 Task: Create new vendor bill with Date Opened: 03-May-23, Select Vendor: Fuzzy's Taco Shop, Terms: Net 15. Make bill entry for item-1 with Date: 03-May-23, Description: Fajitas, Expense Account: Travel & Entertainment : Meals, Quantity: 4, Unit Price: 14.49, Sales Tax: Y, Sales Tax Included: Y, Tax Table: Sales Tax. Make entry for item-2 with Date: 03-May-23, Description: Chili Con Carne, Expense Account: Travel & Entertainment : Meals, Quantity: 1, Unit Price: 14.99, Sales Tax: Y, Sales Tax Included: Y, Tax Table: Sales Tax. Post Bill with Post Date: 03-May-23, Post to Accounts: Liabilities:Accounts Payble. Pay / Process Payment with Transaction Date: 17-May-23, Amount: 72.95, Transfer Account: Checking Account. Go to 'Print Bill'.
Action: Mouse moved to (131, 31)
Screenshot: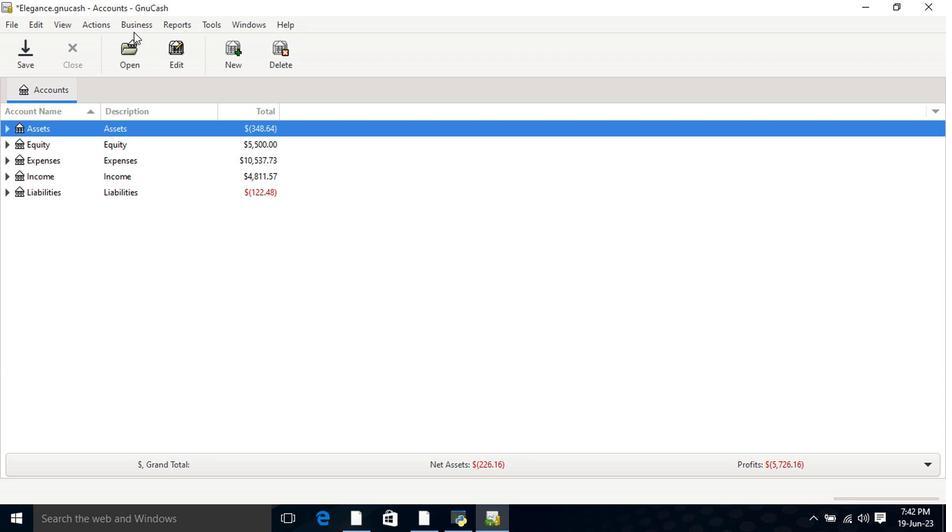 
Action: Mouse pressed left at (131, 31)
Screenshot: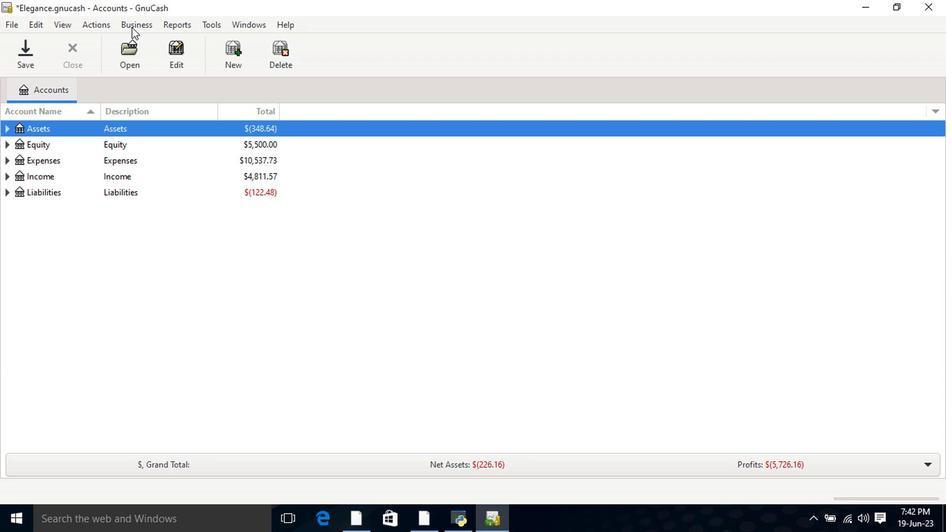 
Action: Mouse moved to (150, 64)
Screenshot: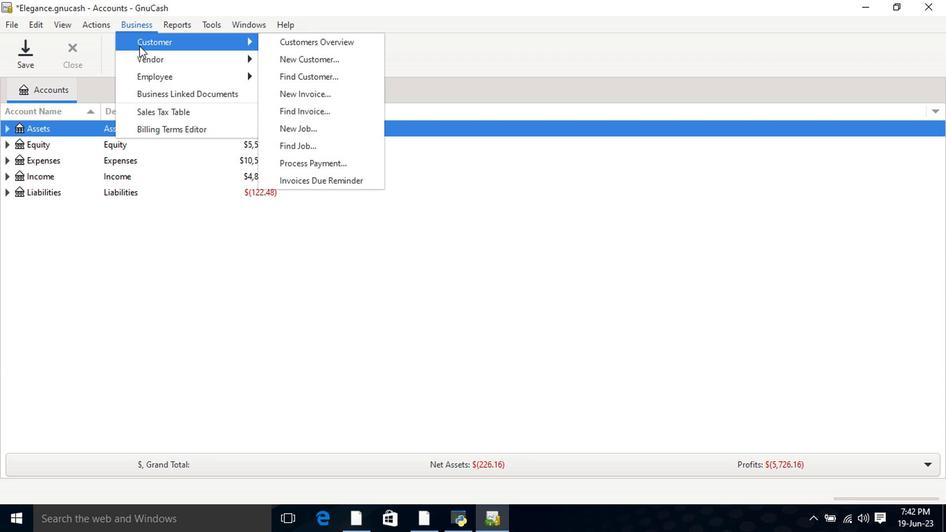 
Action: Mouse pressed left at (150, 64)
Screenshot: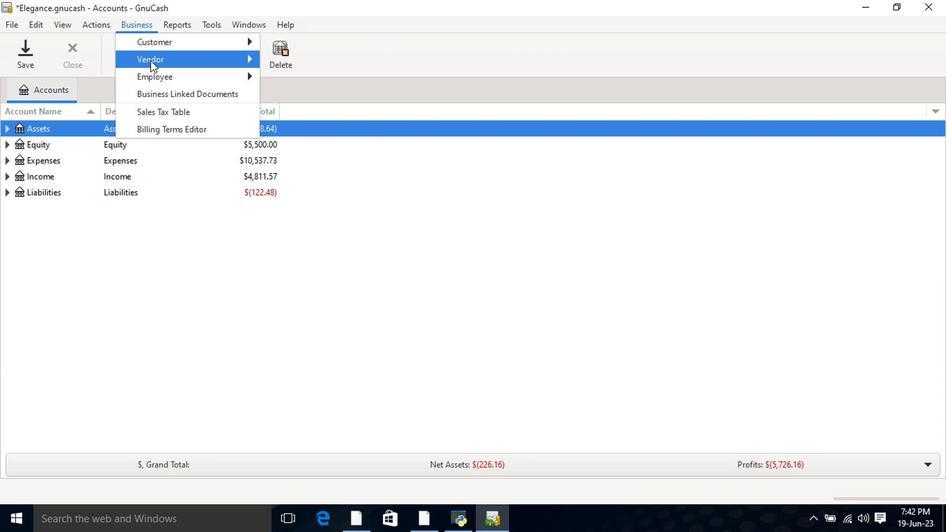 
Action: Mouse moved to (302, 110)
Screenshot: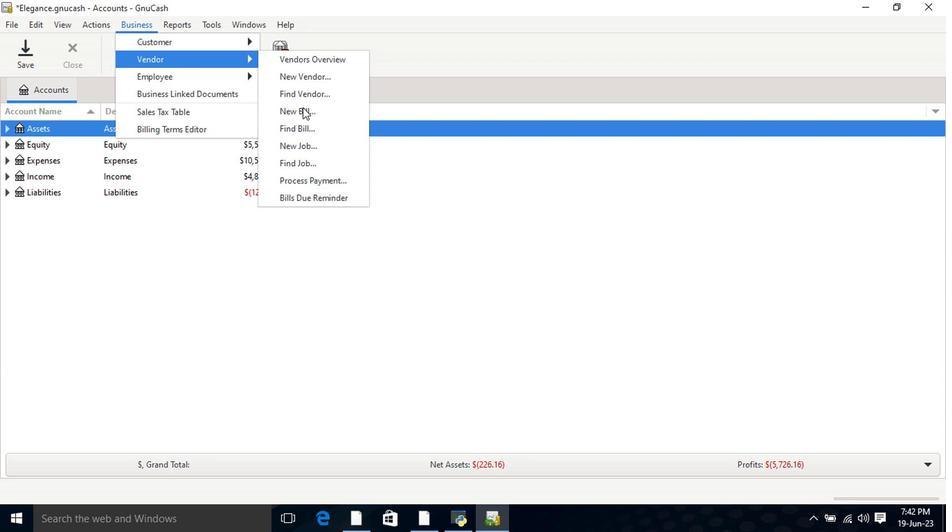 
Action: Mouse pressed left at (302, 110)
Screenshot: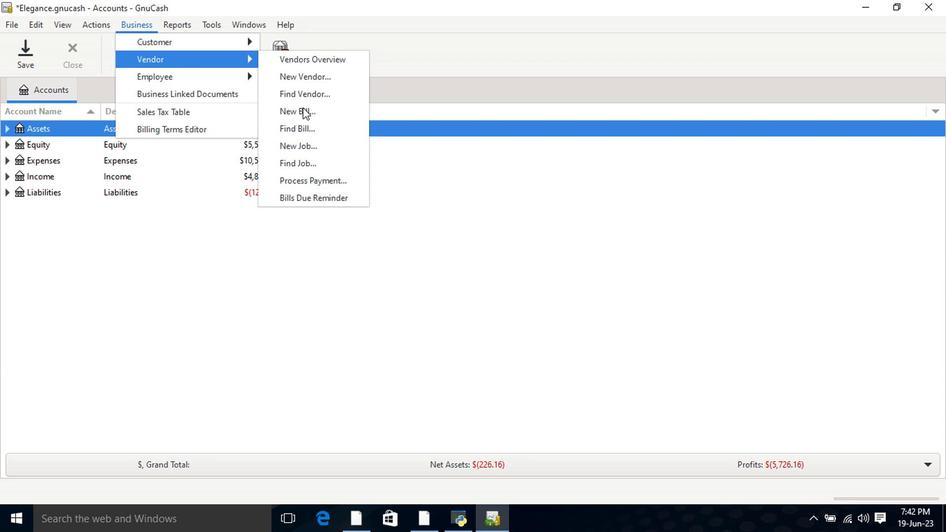
Action: Mouse moved to (564, 187)
Screenshot: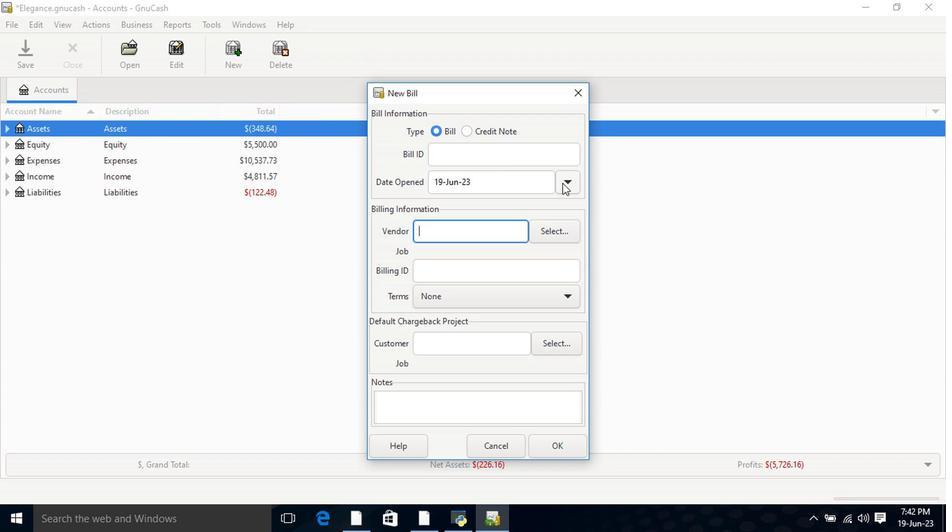 
Action: Mouse pressed left at (564, 187)
Screenshot: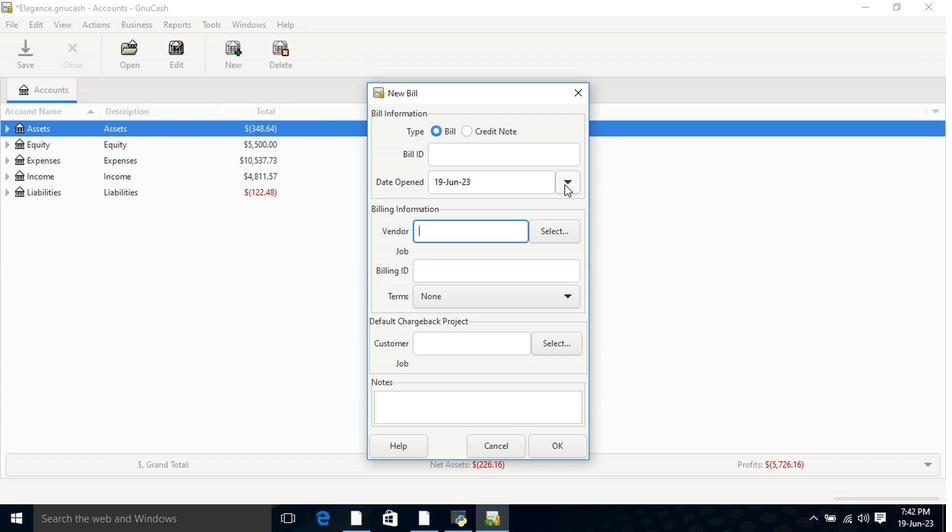 
Action: Mouse moved to (460, 206)
Screenshot: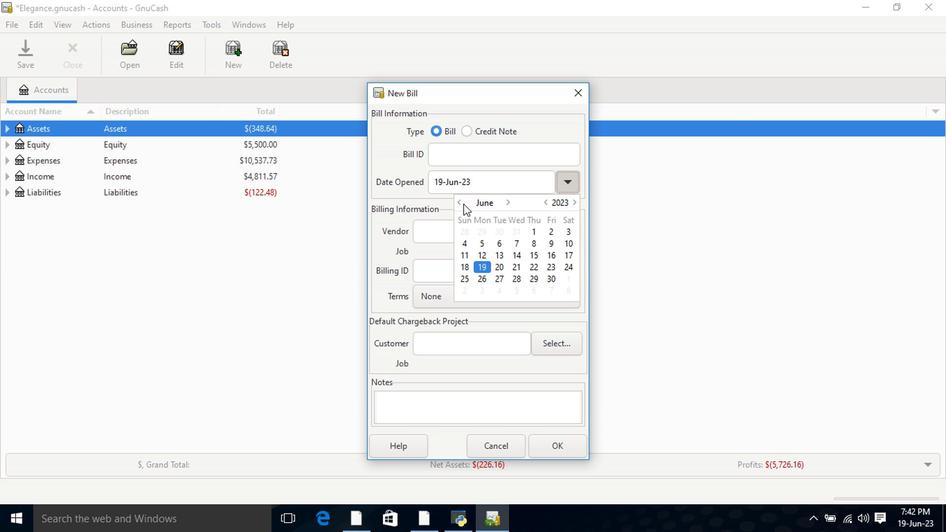 
Action: Mouse pressed left at (460, 206)
Screenshot: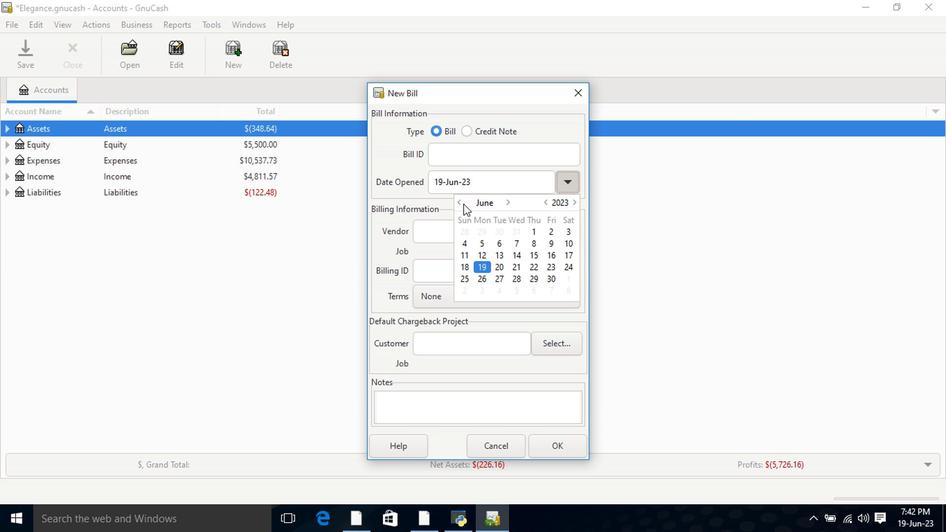 
Action: Mouse moved to (510, 234)
Screenshot: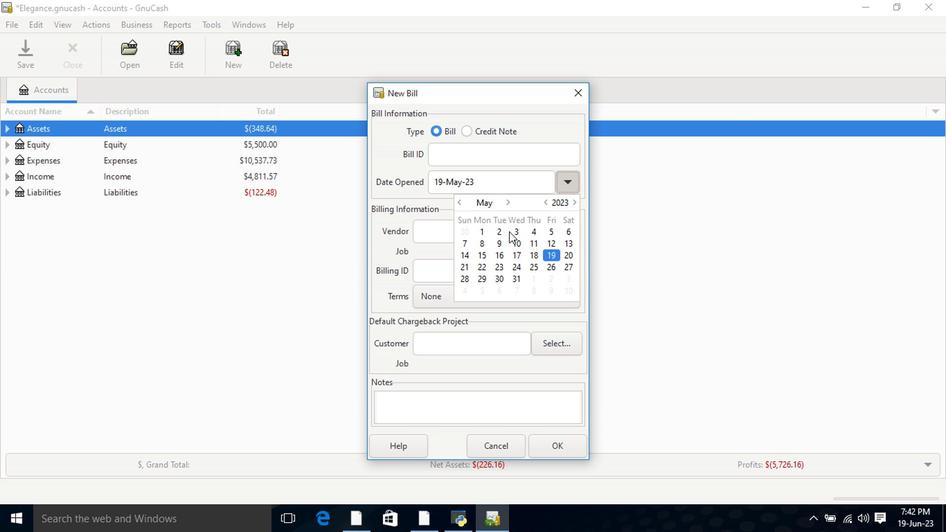 
Action: Mouse pressed left at (510, 234)
Screenshot: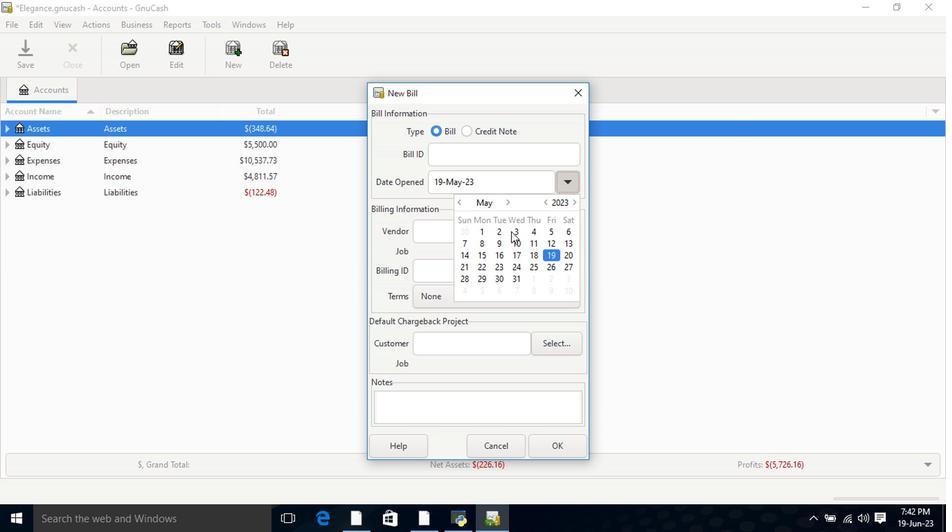 
Action: Mouse pressed left at (510, 234)
Screenshot: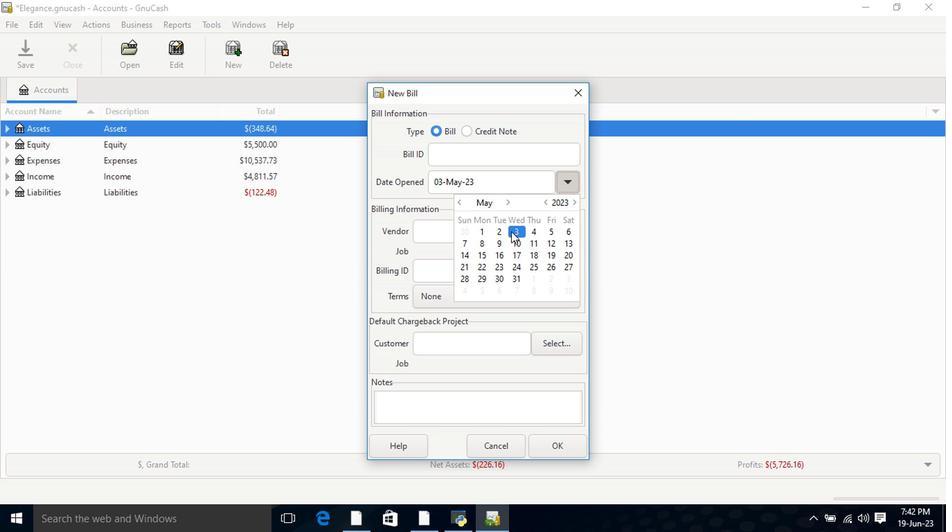 
Action: Mouse moved to (498, 229)
Screenshot: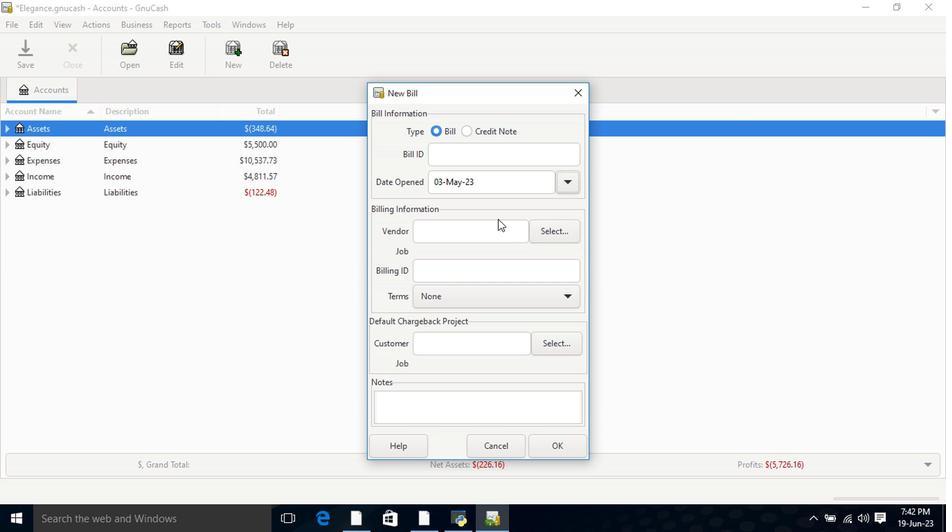 
Action: Mouse pressed left at (498, 229)
Screenshot: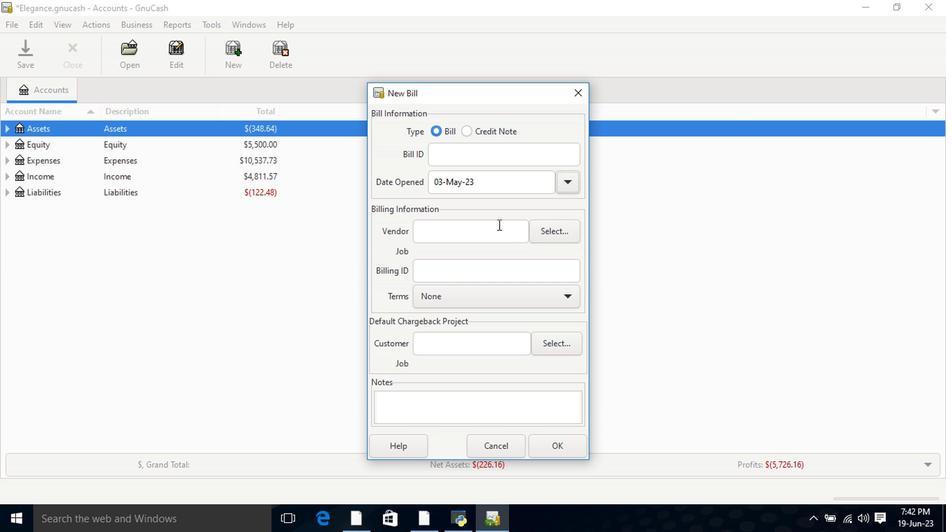 
Action: Key pressed <Key.shift>Fuz
Screenshot: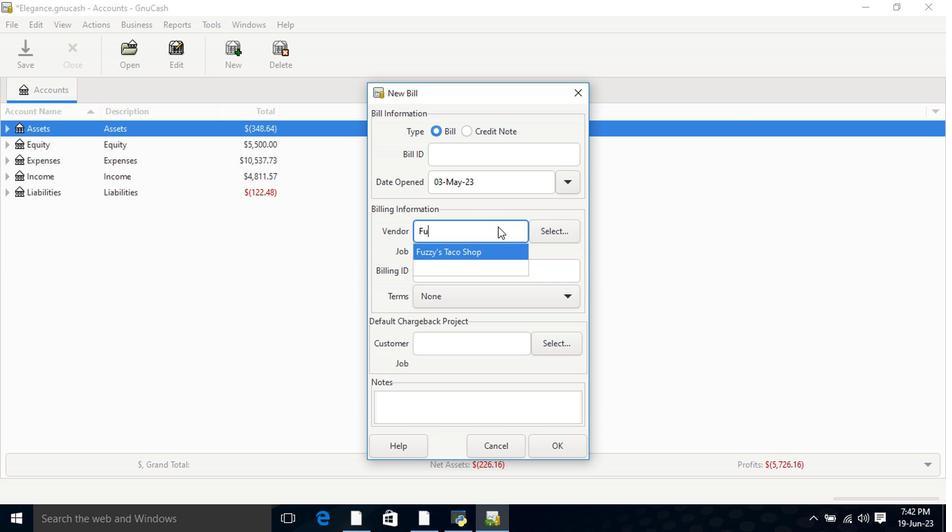 
Action: Mouse moved to (487, 253)
Screenshot: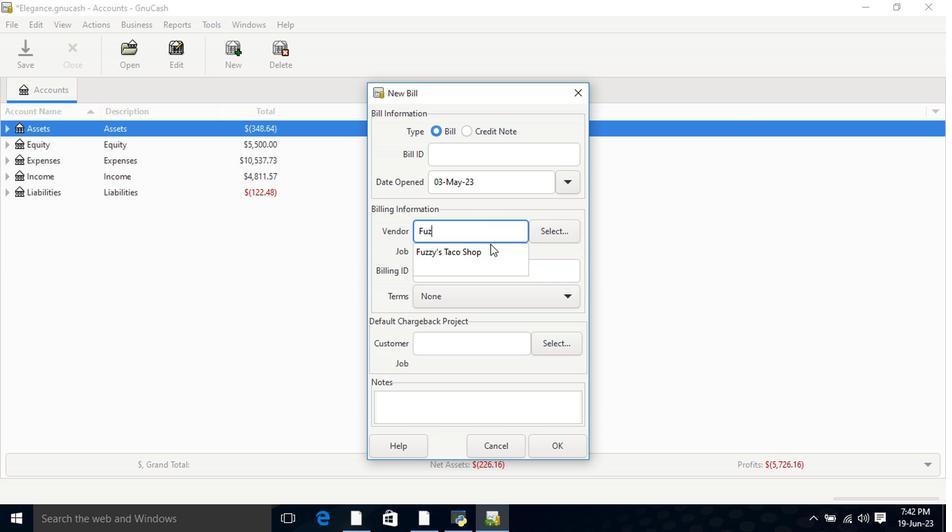 
Action: Mouse pressed left at (487, 253)
Screenshot: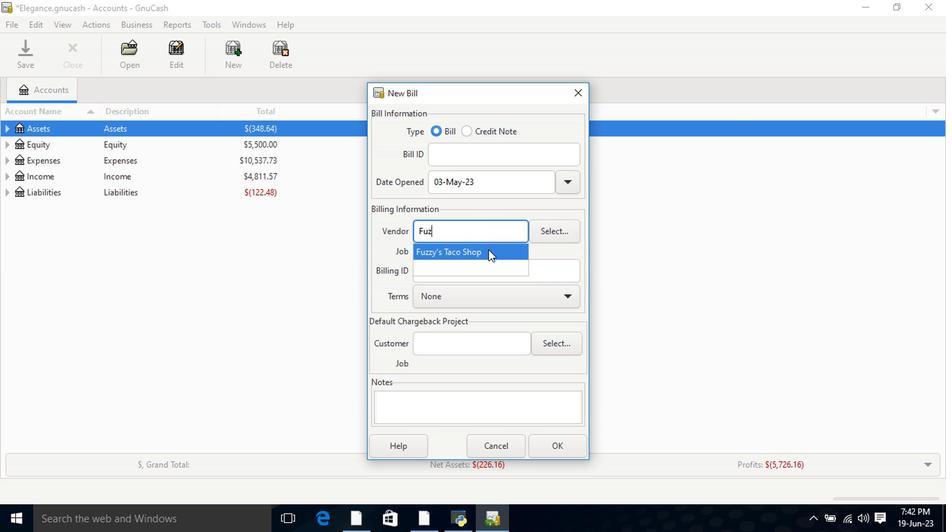 
Action: Mouse moved to (486, 307)
Screenshot: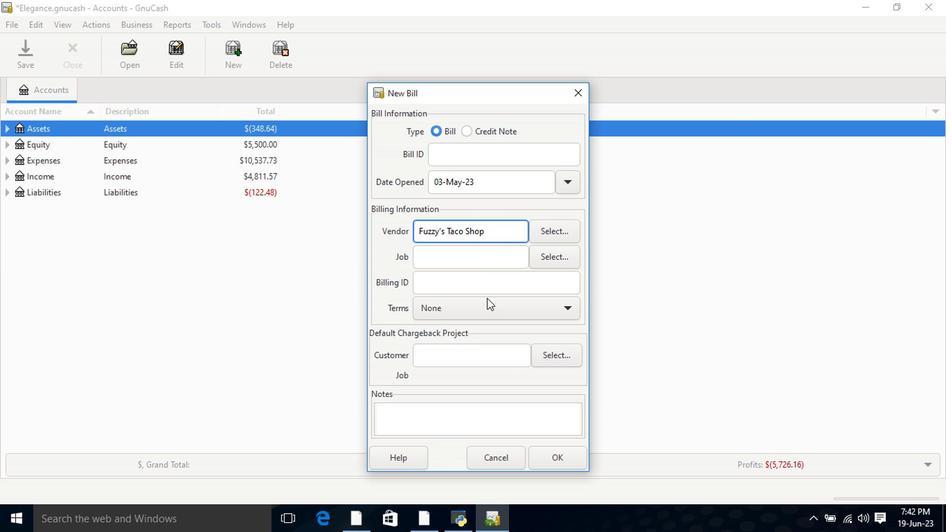 
Action: Mouse pressed left at (486, 307)
Screenshot: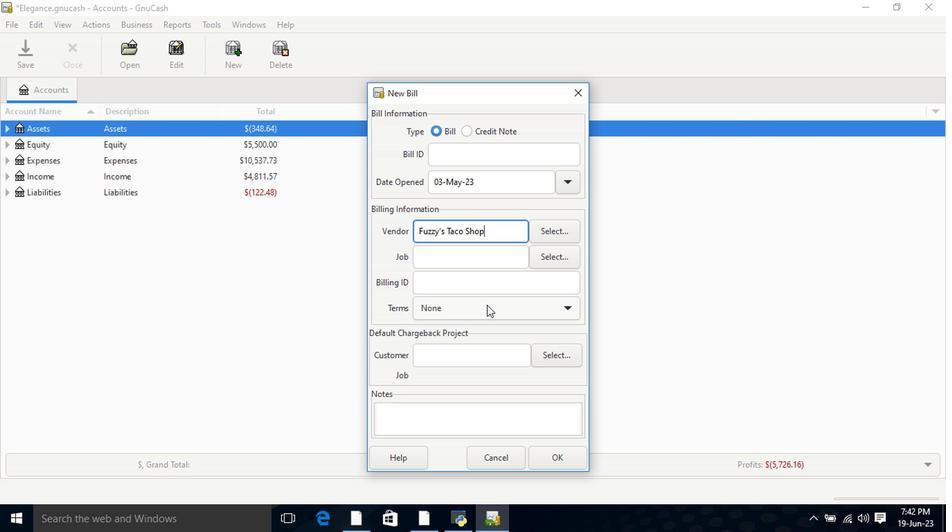 
Action: Mouse moved to (486, 327)
Screenshot: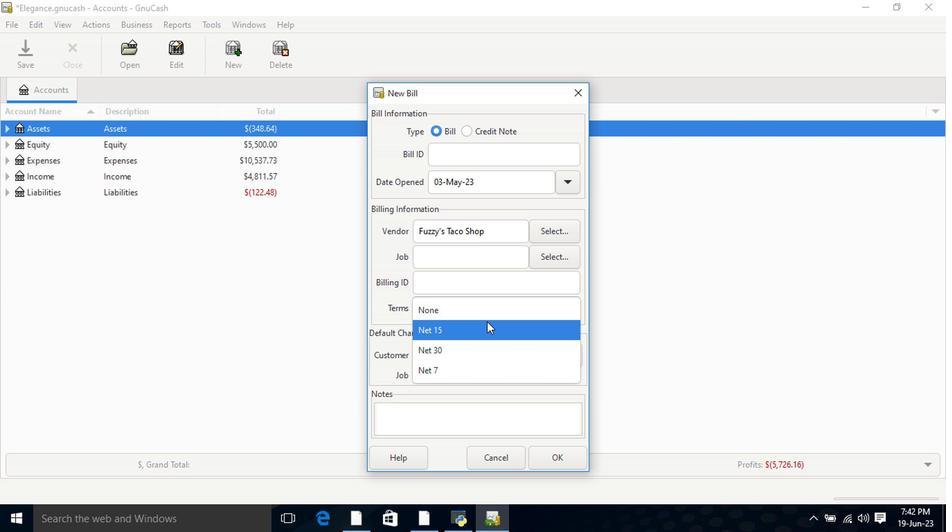 
Action: Mouse pressed left at (486, 327)
Screenshot: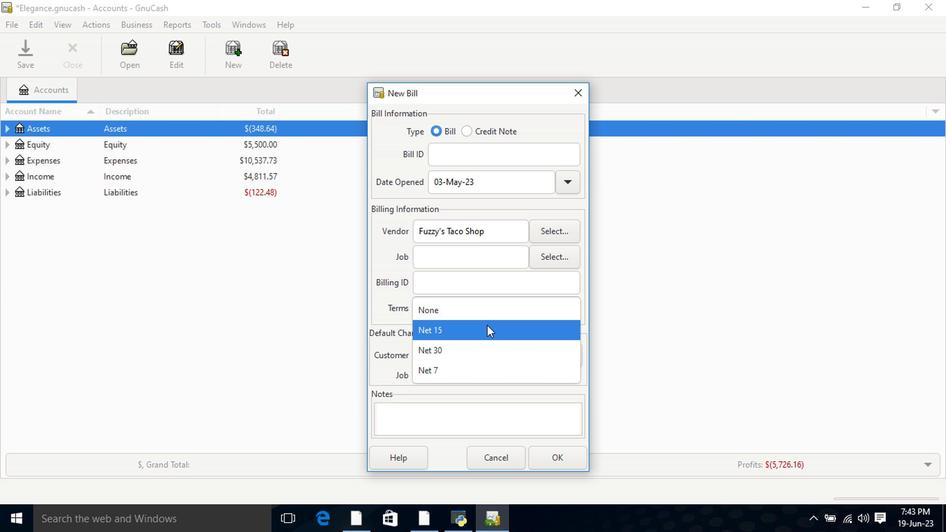 
Action: Mouse moved to (541, 460)
Screenshot: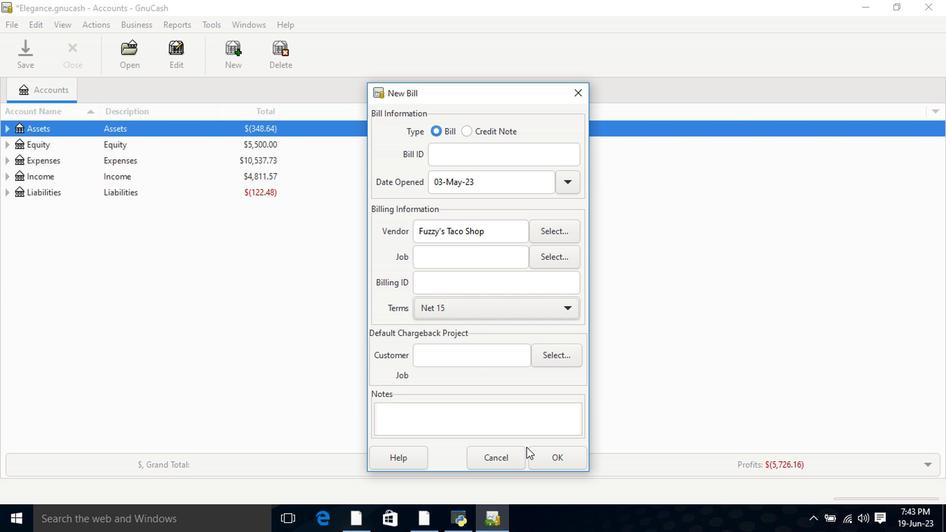 
Action: Mouse pressed left at (541, 460)
Screenshot: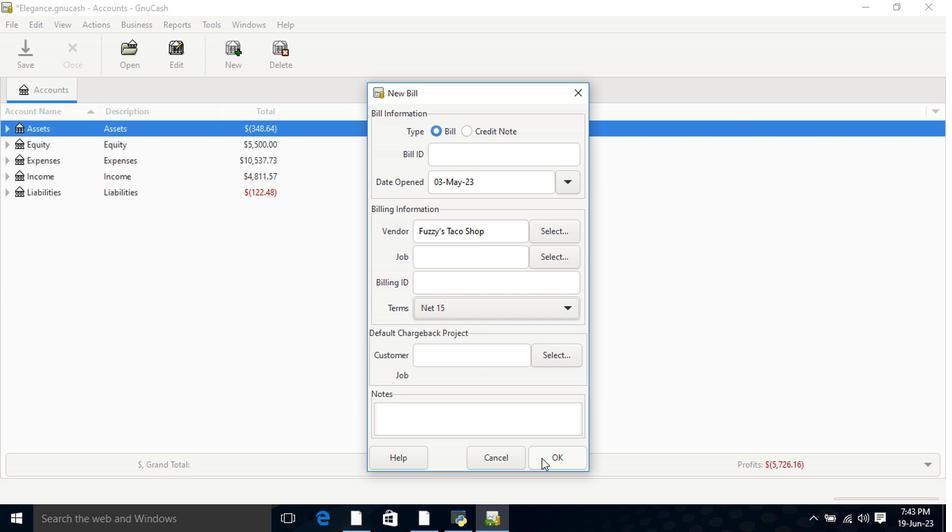 
Action: Mouse moved to (189, 329)
Screenshot: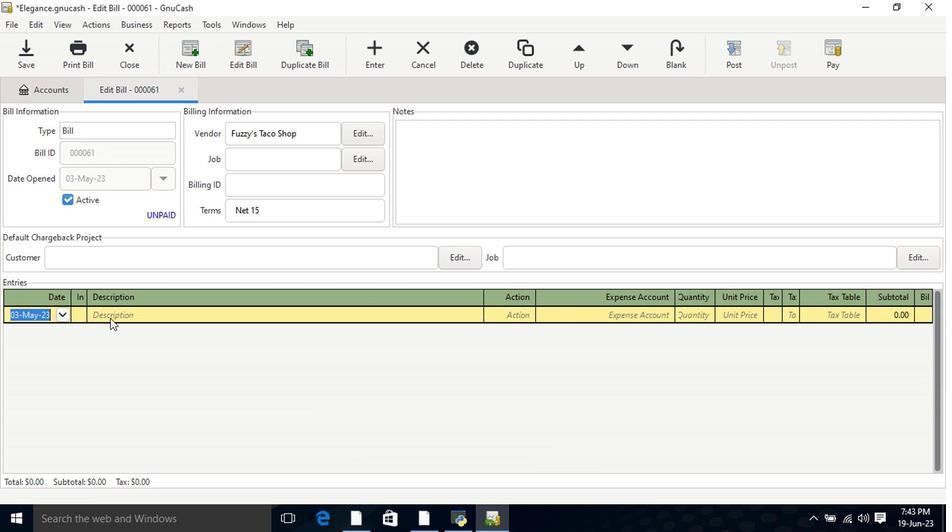 
Action: Key pressed <Key.tab>
Screenshot: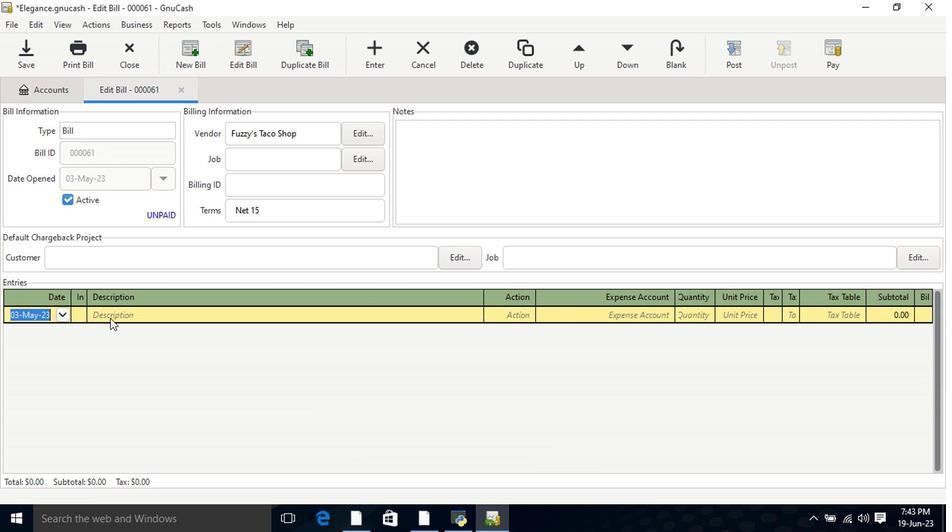 
Action: Mouse moved to (192, 329)
Screenshot: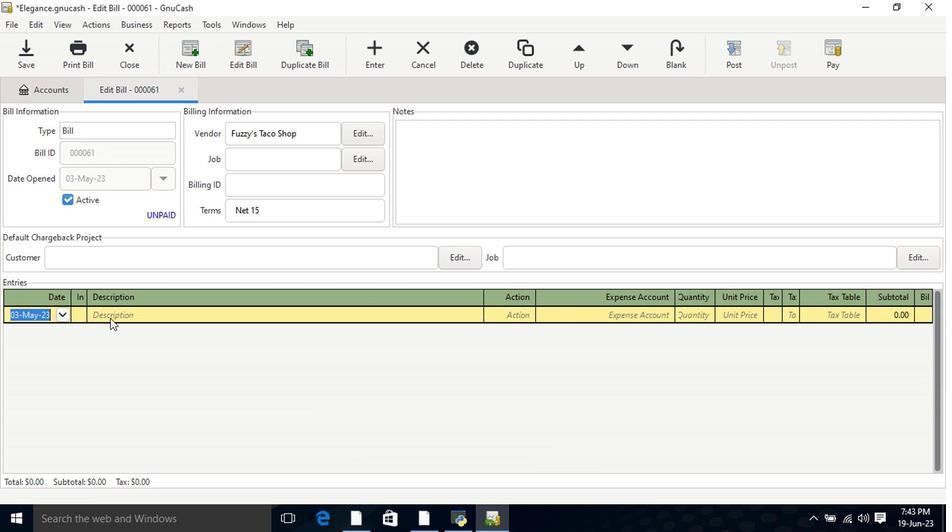 
Action: Key pressed <Key.shift>Fajitas<Key.tab>4<Key.tab>14.49<Key.tab><Key.tab><Key.tab><Key.shift>Chili<Key.space><Key.shift>Con<Key.space><Key.shift>Carne<Key.tab><Key.tab>trav<Key.down><Key.tab>1<Key.tab>14.99<Key.tab>
Screenshot: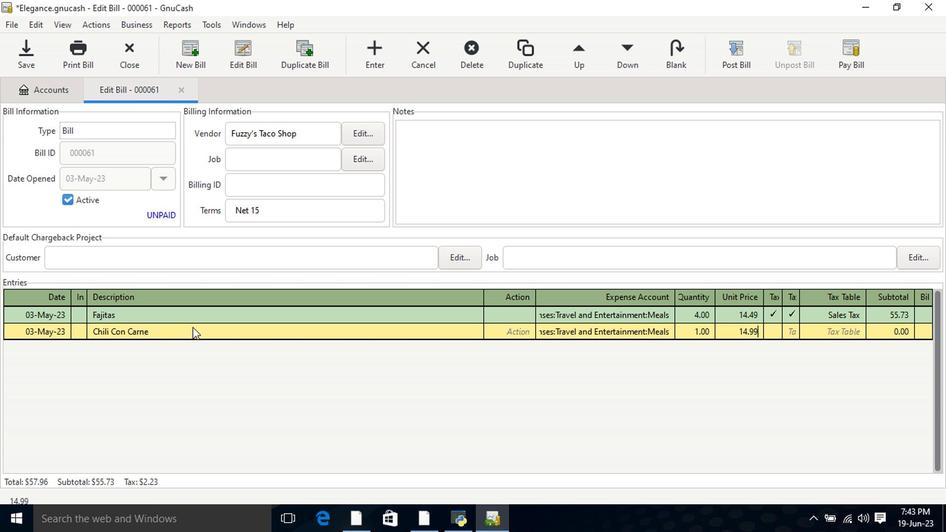 
Action: Mouse moved to (769, 332)
Screenshot: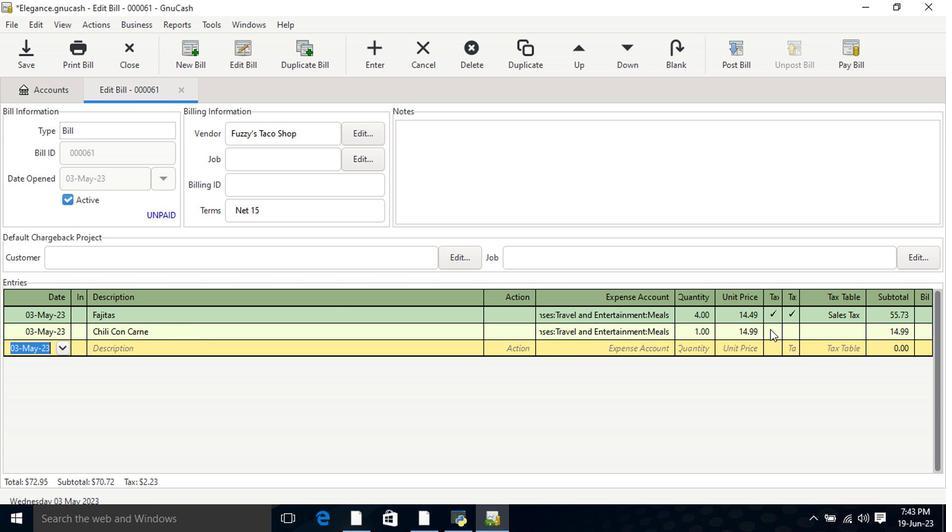 
Action: Mouse pressed left at (769, 332)
Screenshot: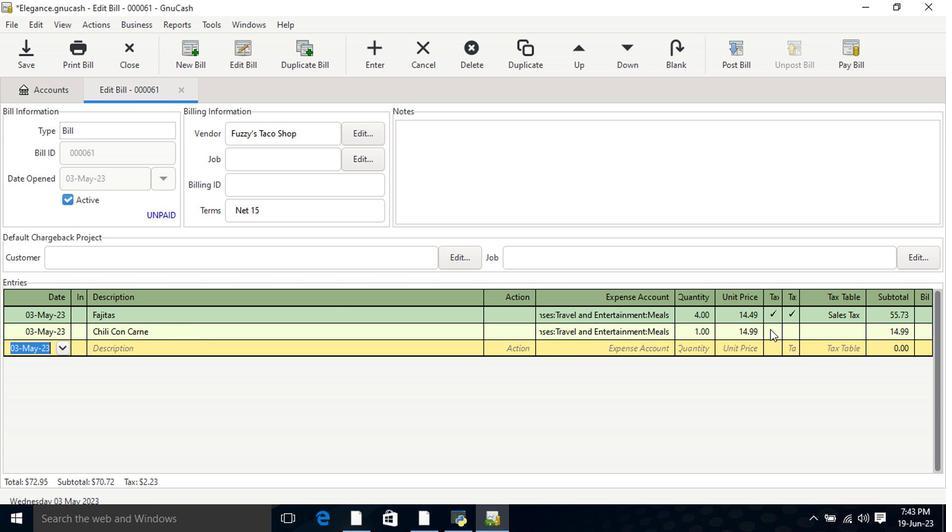 
Action: Mouse moved to (774, 335)
Screenshot: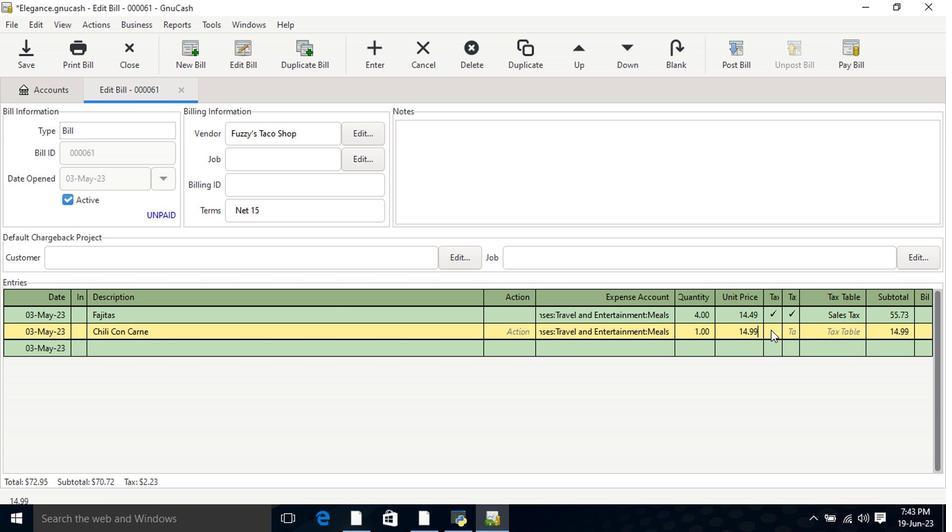 
Action: Mouse pressed left at (774, 335)
Screenshot: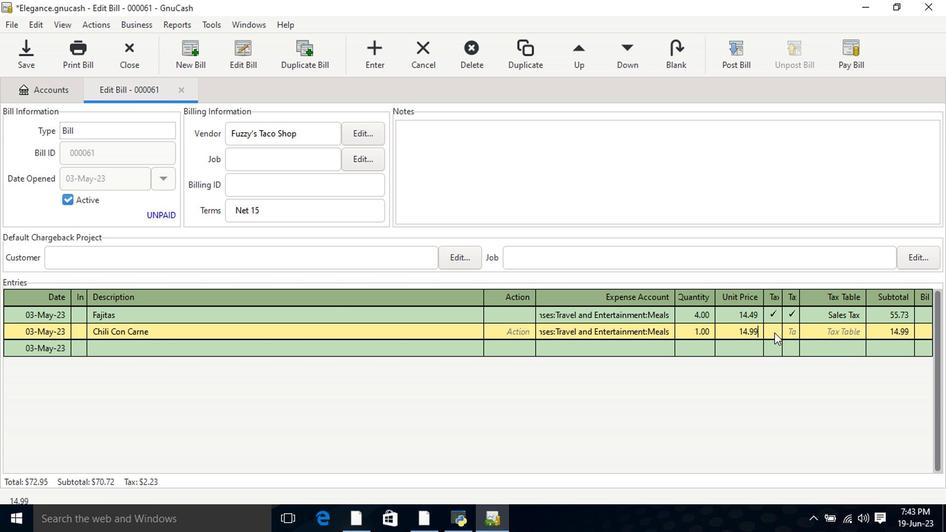
Action: Mouse moved to (786, 339)
Screenshot: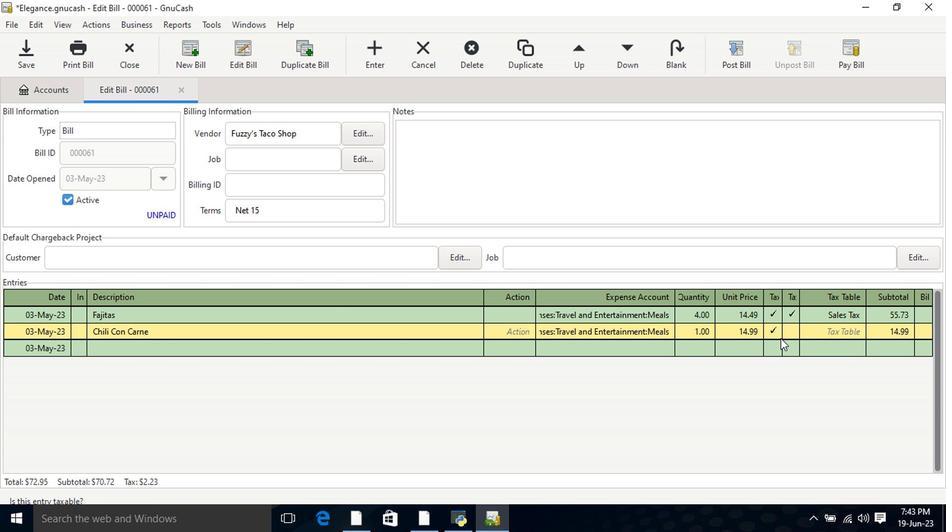 
Action: Mouse pressed left at (786, 339)
Screenshot: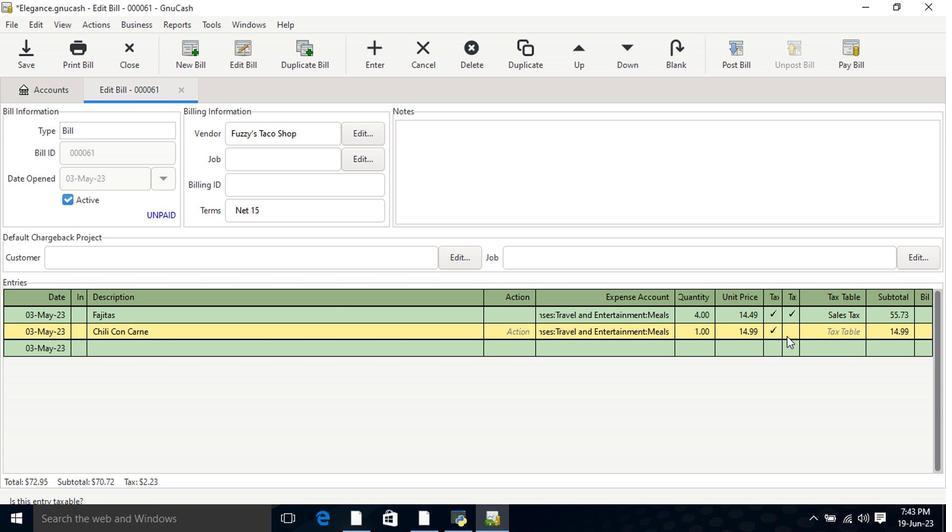 
Action: Mouse moved to (825, 336)
Screenshot: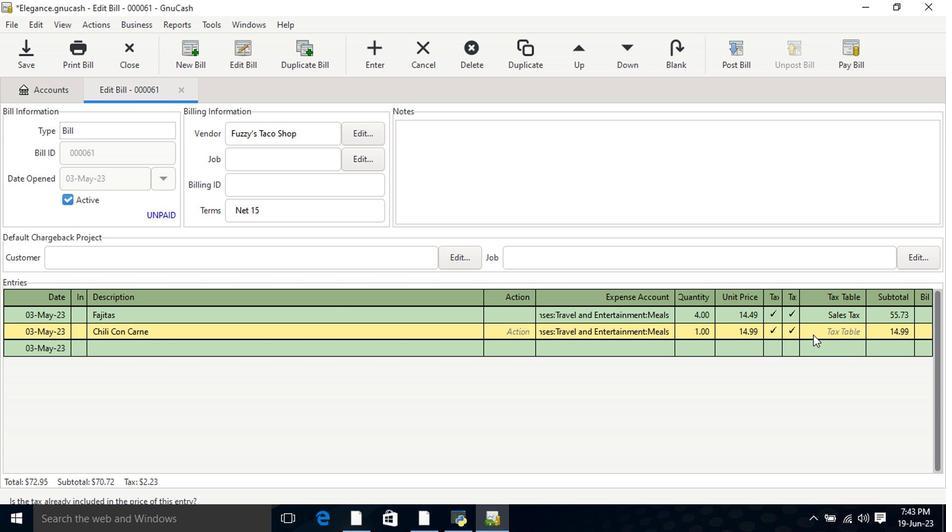 
Action: Mouse pressed left at (825, 336)
Screenshot: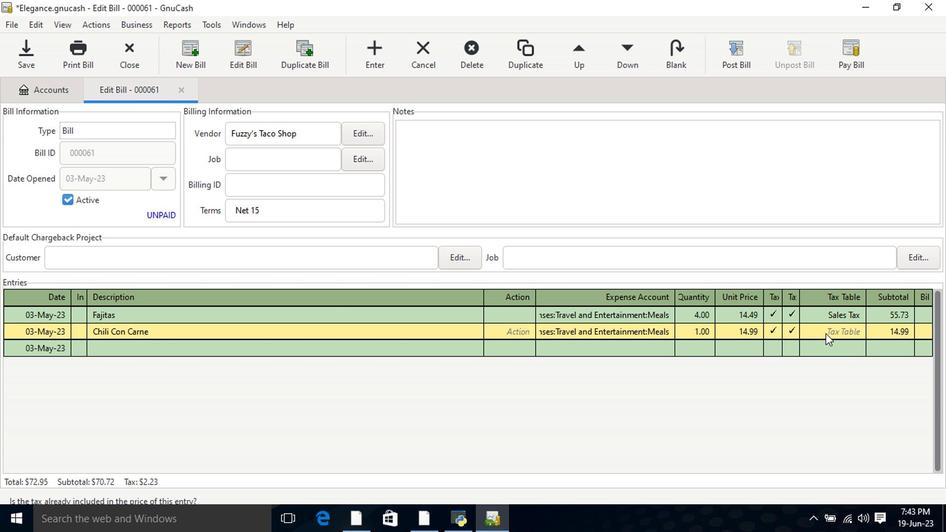 
Action: Mouse moved to (860, 335)
Screenshot: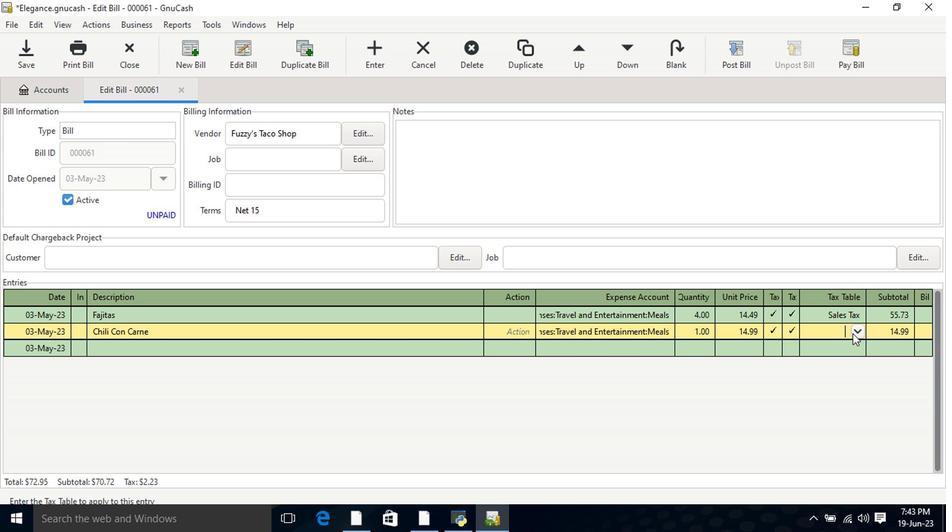 
Action: Mouse pressed left at (860, 335)
Screenshot: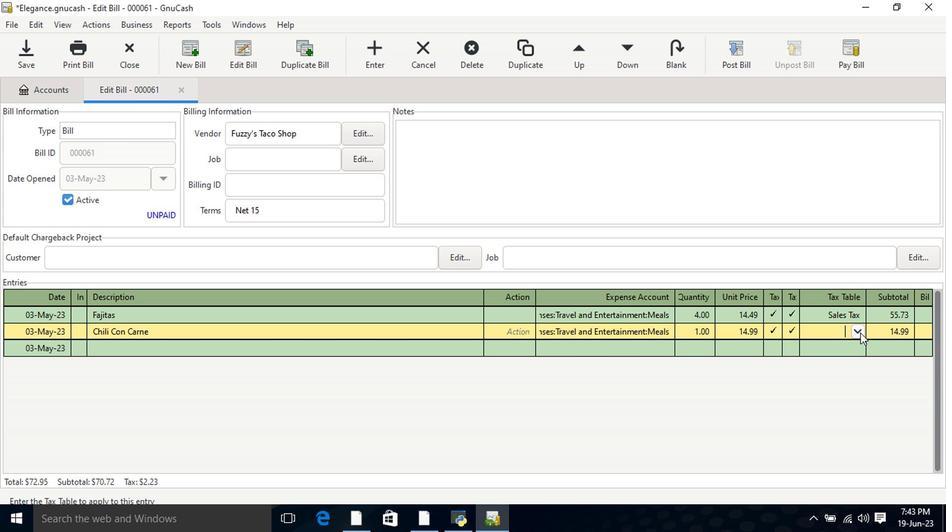 
Action: Mouse moved to (859, 347)
Screenshot: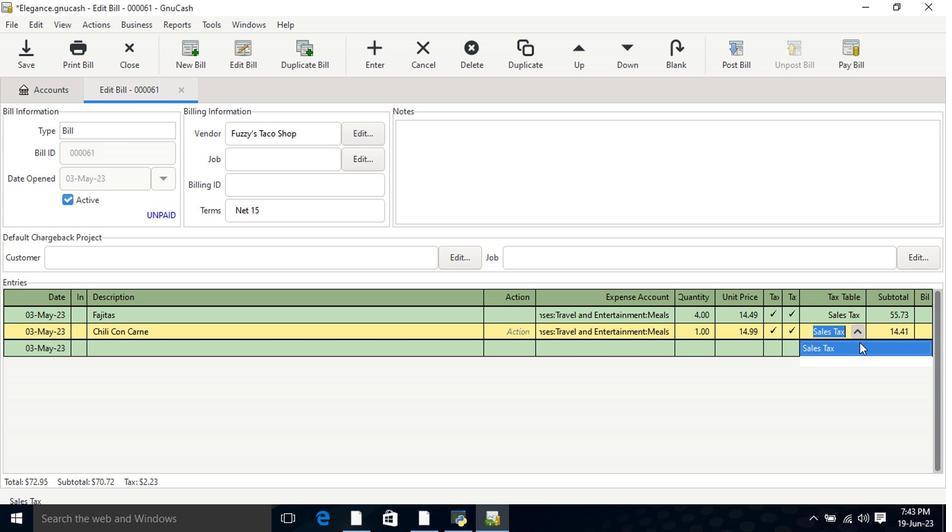 
Action: Mouse pressed left at (859, 347)
Screenshot: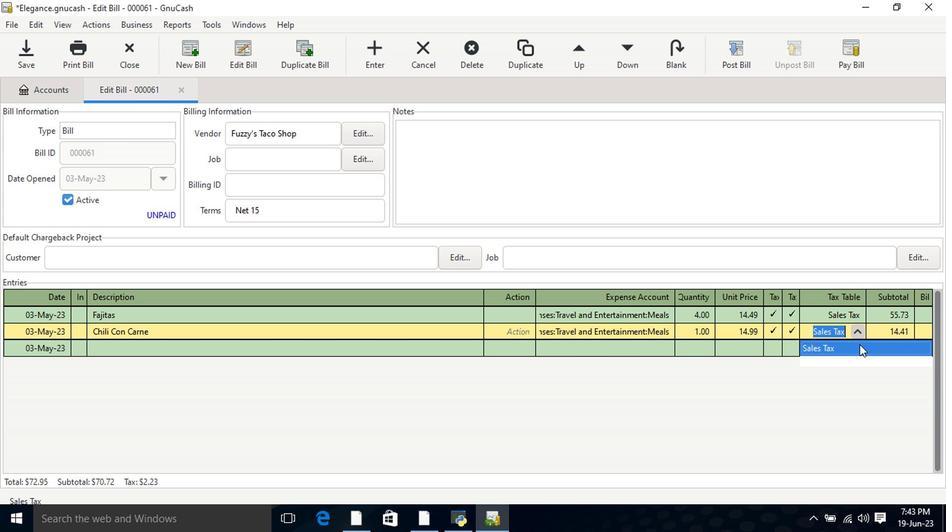 
Action: Key pressed <Key.tab>
Screenshot: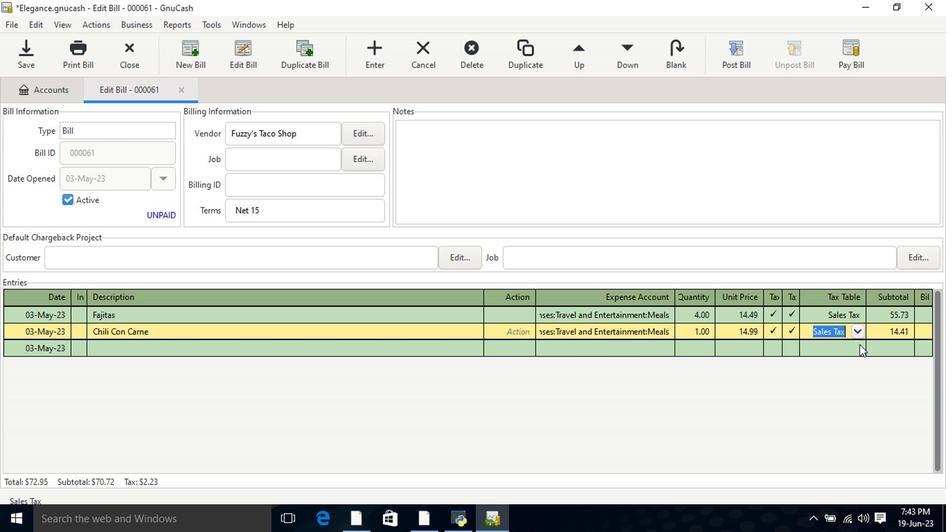 
Action: Mouse moved to (742, 53)
Screenshot: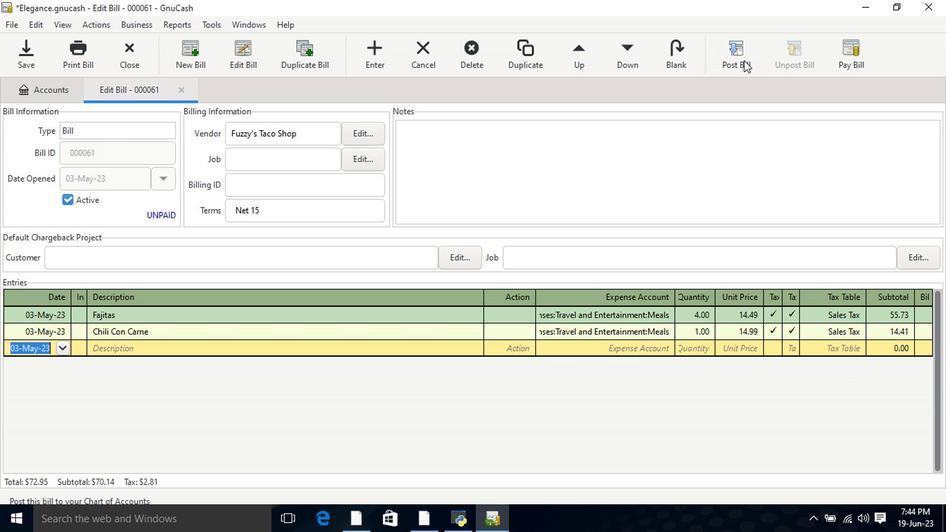
Action: Mouse pressed left at (742, 53)
Screenshot: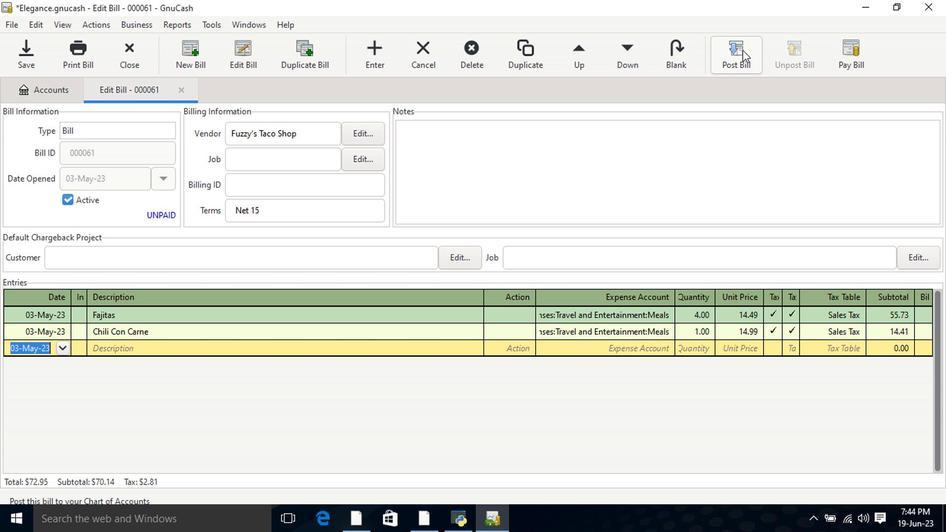 
Action: Mouse moved to (569, 353)
Screenshot: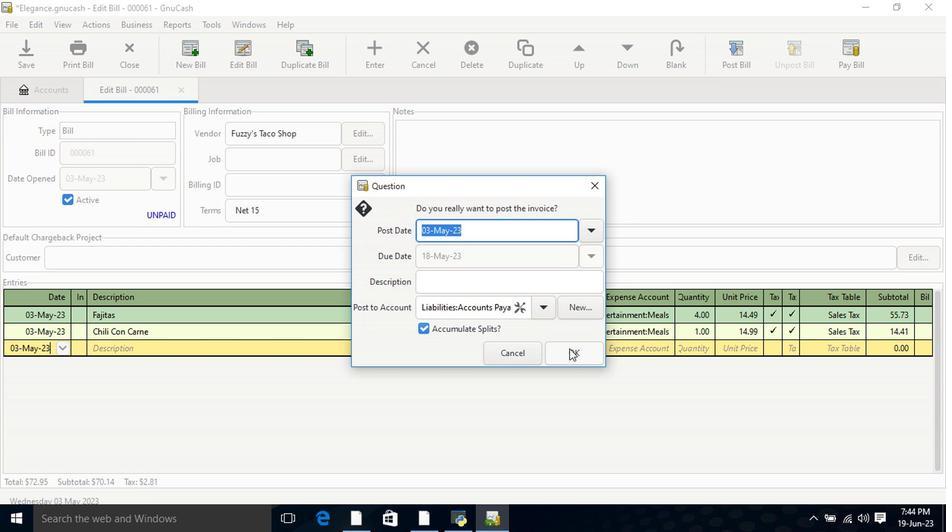
Action: Mouse pressed left at (569, 353)
Screenshot: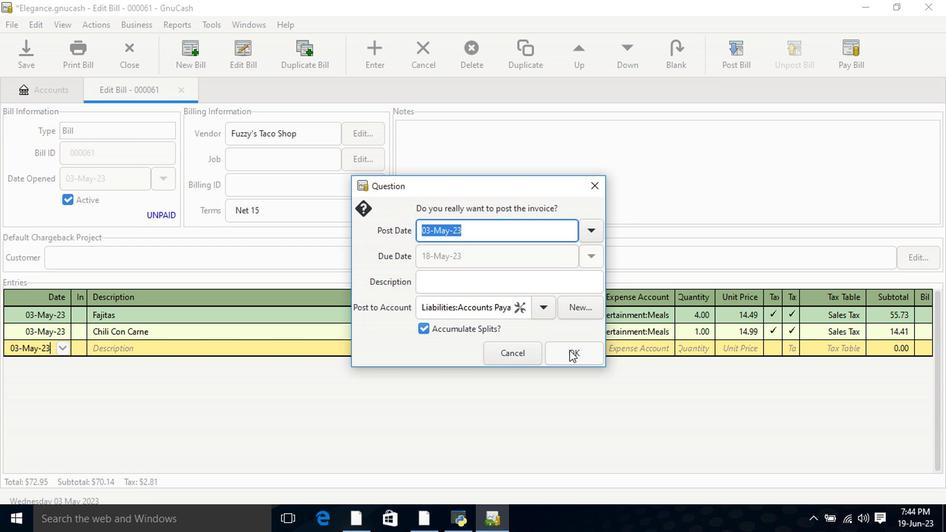 
Action: Mouse moved to (836, 67)
Screenshot: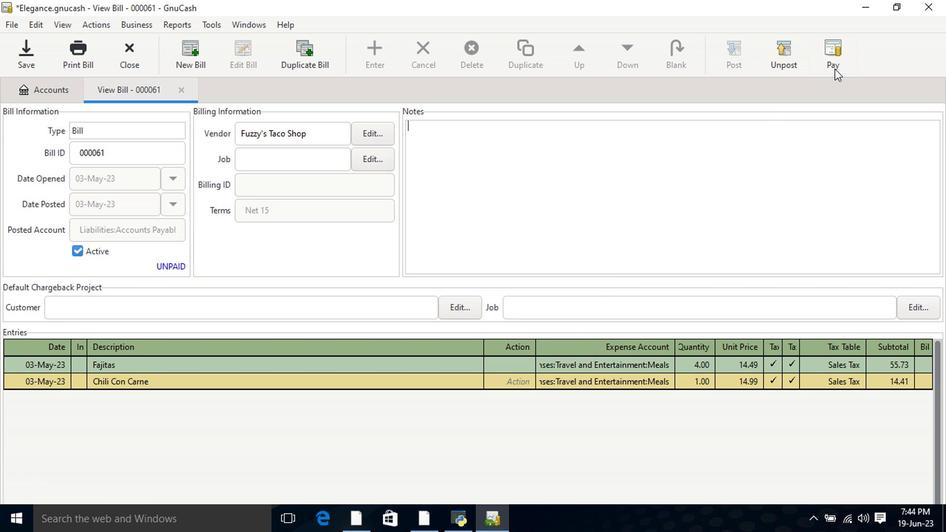 
Action: Mouse pressed left at (836, 67)
Screenshot: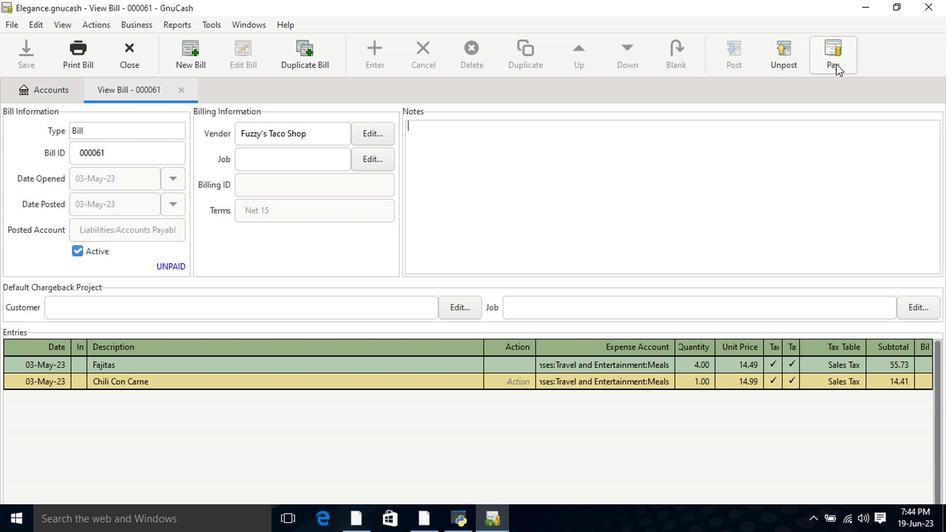 
Action: Mouse moved to (424, 277)
Screenshot: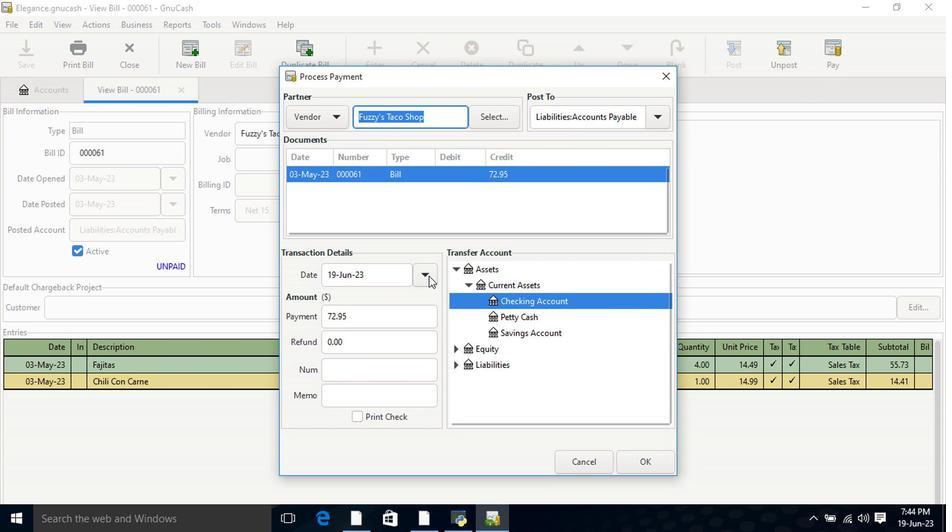 
Action: Mouse pressed left at (424, 277)
Screenshot: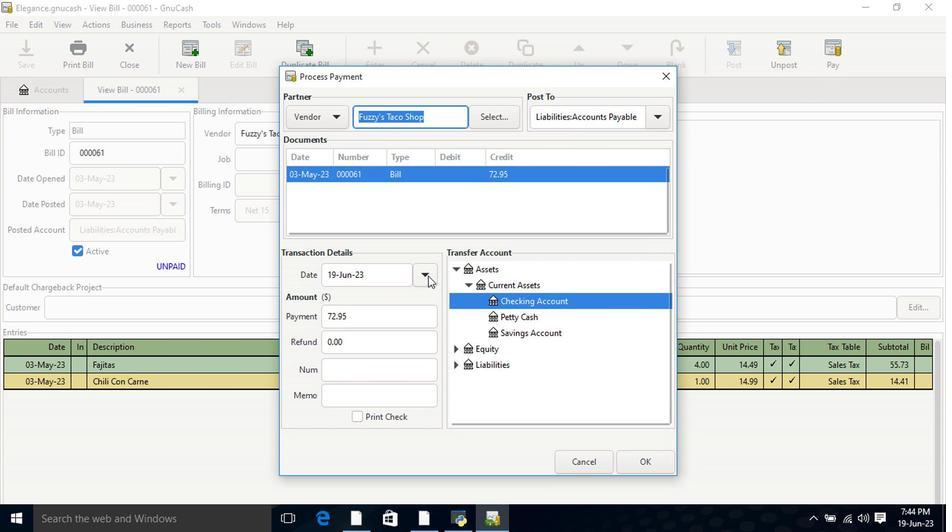 
Action: Mouse moved to (317, 298)
Screenshot: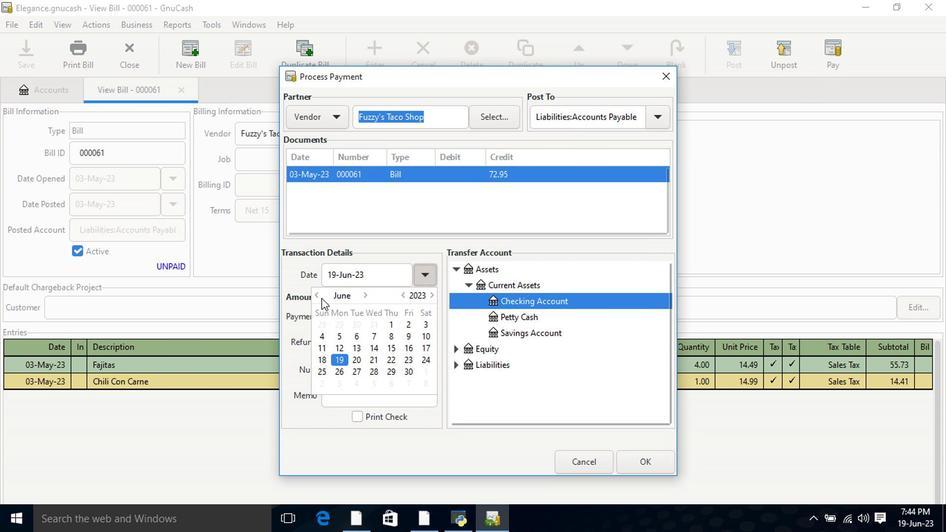 
Action: Mouse pressed left at (317, 298)
Screenshot: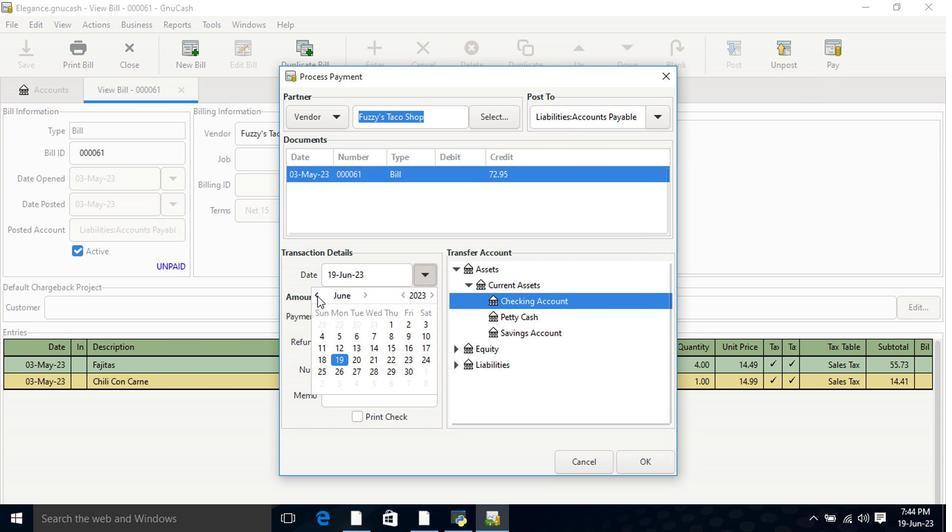 
Action: Mouse moved to (377, 353)
Screenshot: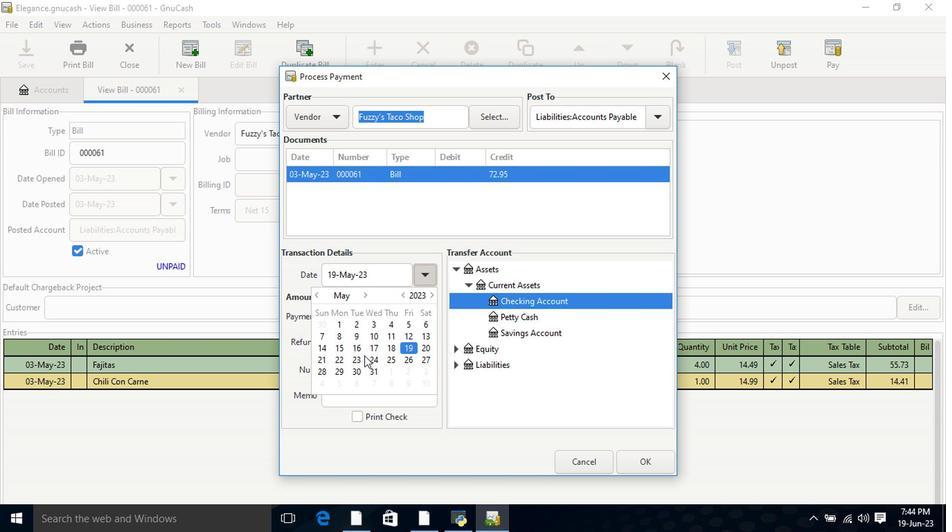 
Action: Mouse pressed left at (377, 353)
Screenshot: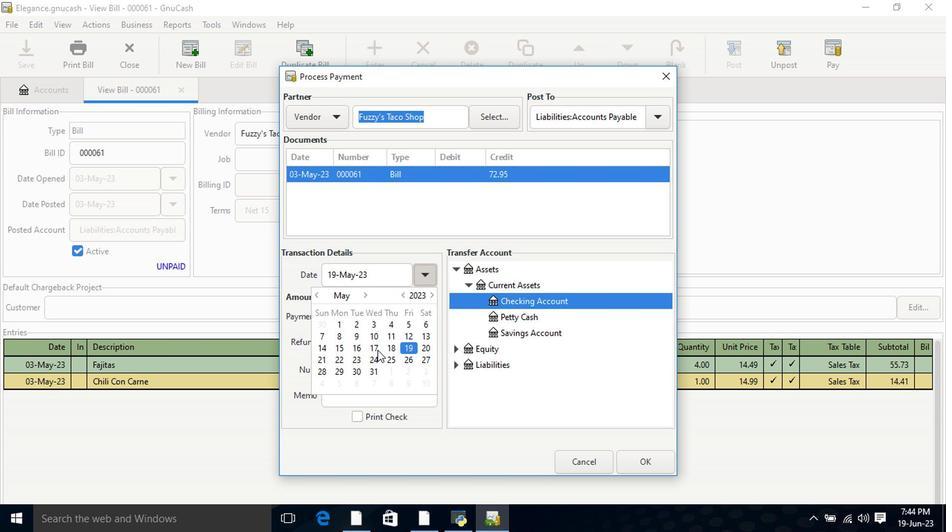 
Action: Mouse pressed left at (377, 353)
Screenshot: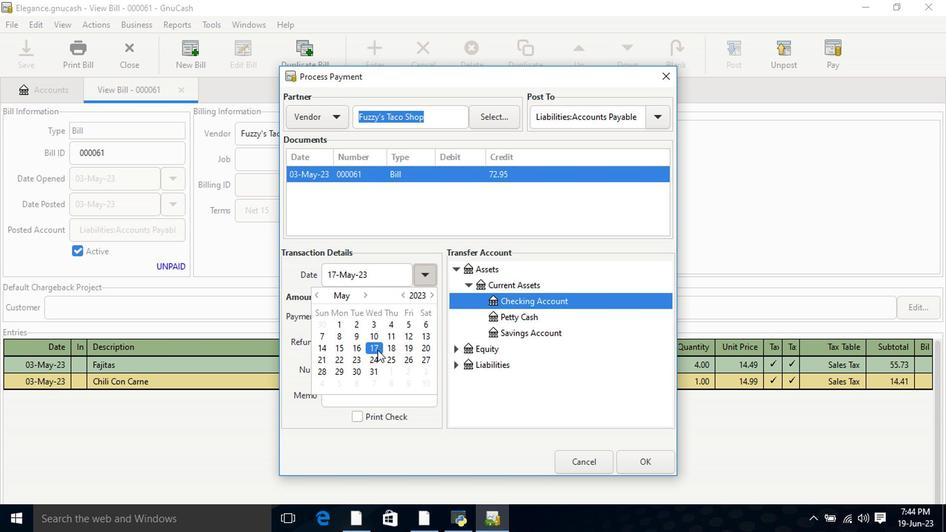 
Action: Mouse moved to (454, 272)
Screenshot: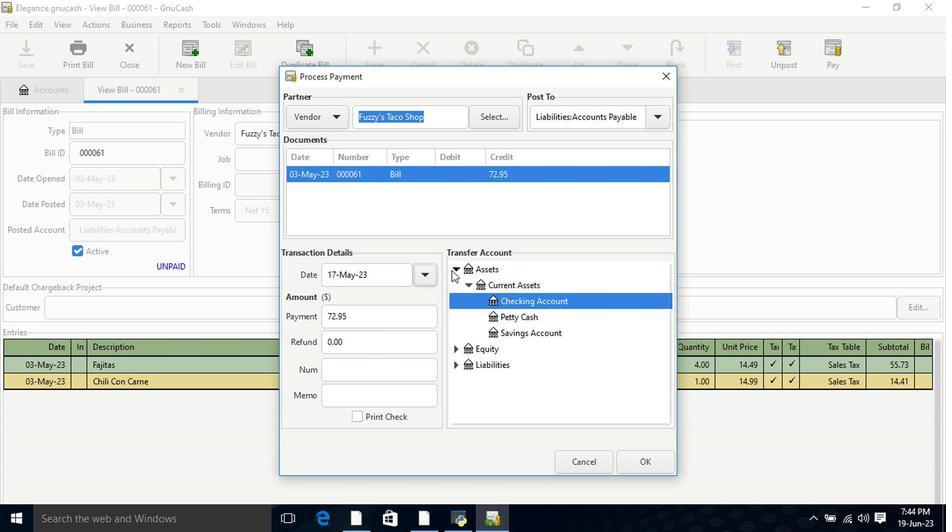 
Action: Mouse pressed left at (454, 272)
Screenshot: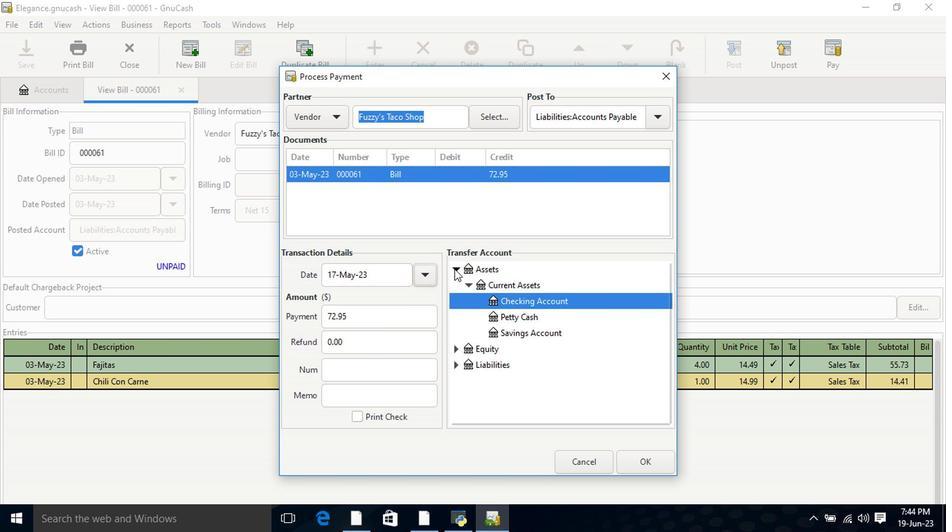 
Action: Mouse pressed left at (454, 272)
Screenshot: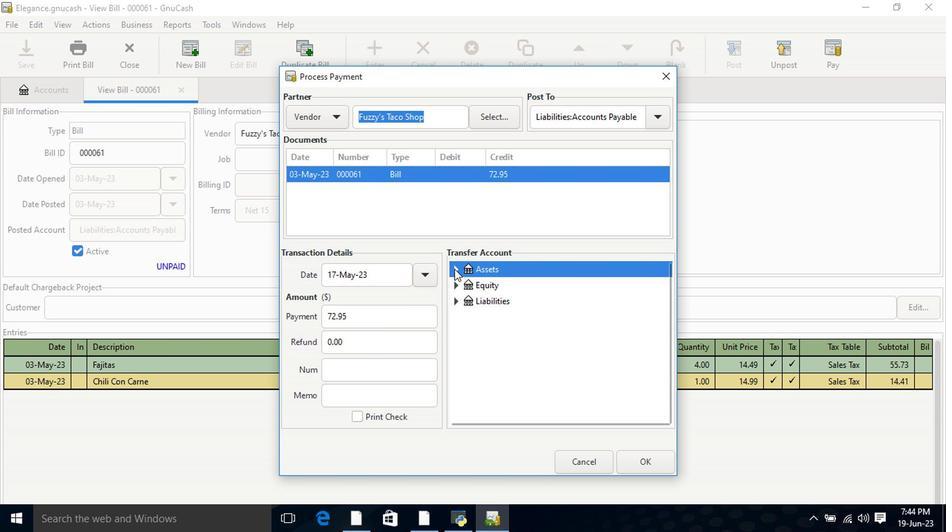 
Action: Mouse moved to (471, 291)
Screenshot: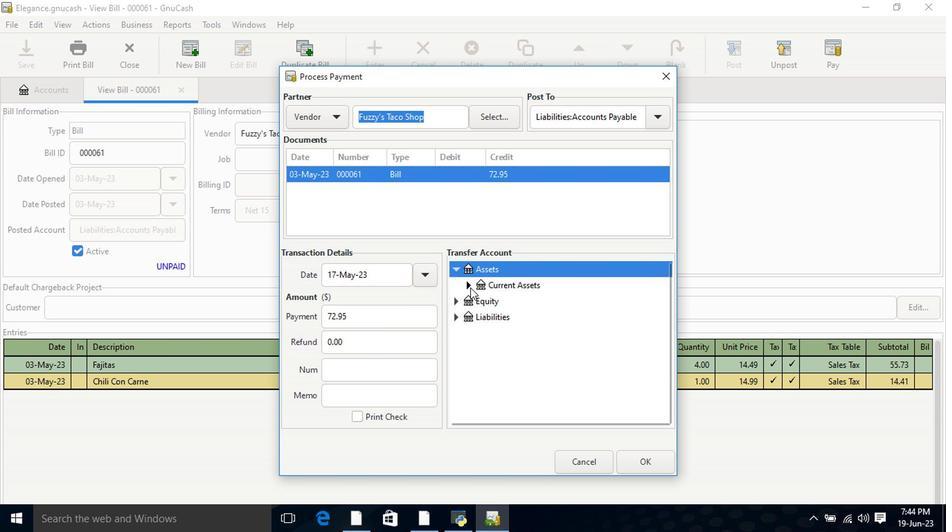 
Action: Mouse pressed left at (471, 291)
Screenshot: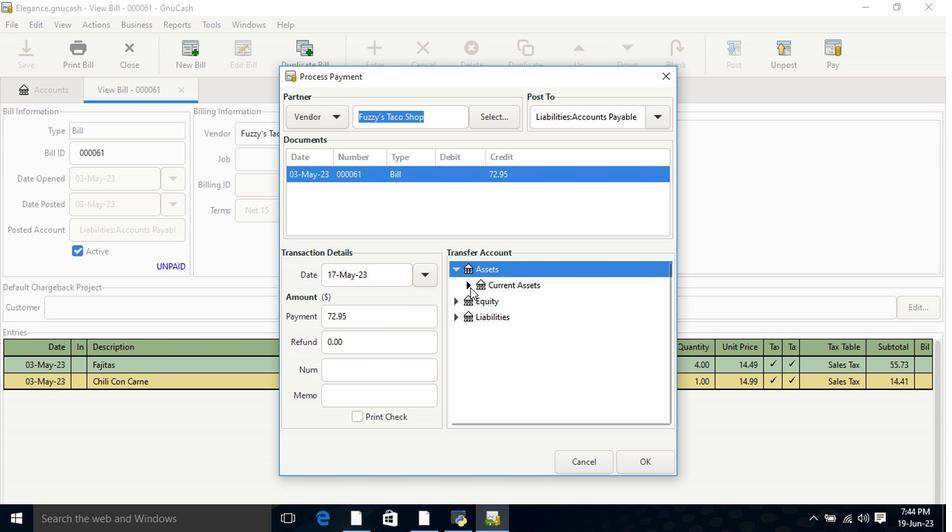 
Action: Mouse moved to (486, 301)
Screenshot: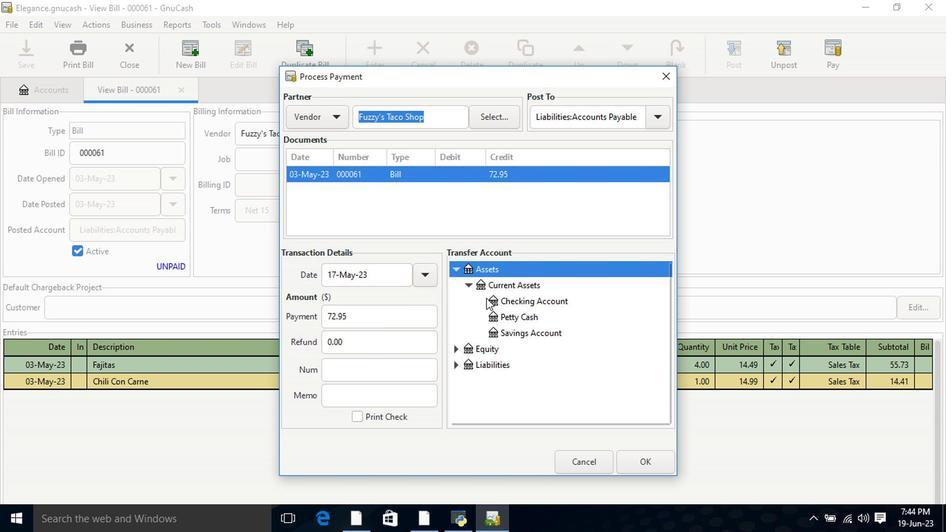 
Action: Mouse pressed left at (486, 301)
Screenshot: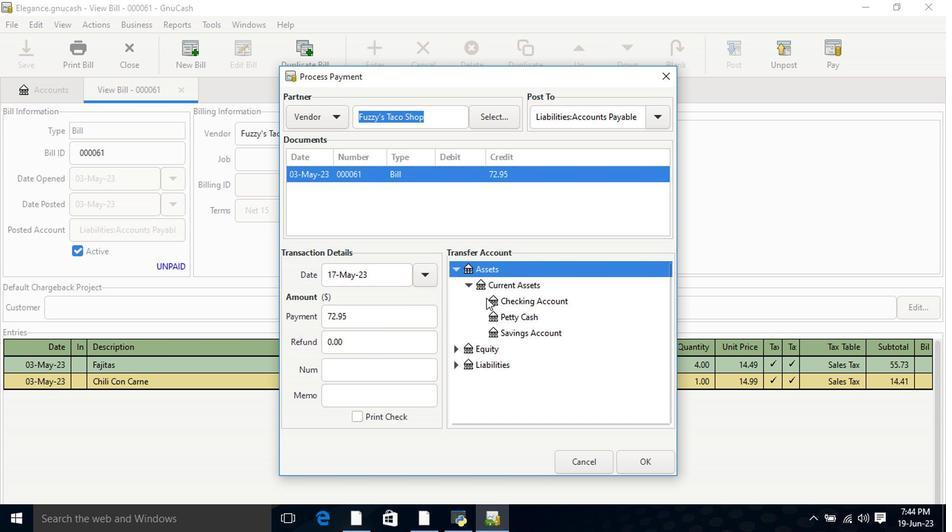 
Action: Mouse moved to (649, 470)
Screenshot: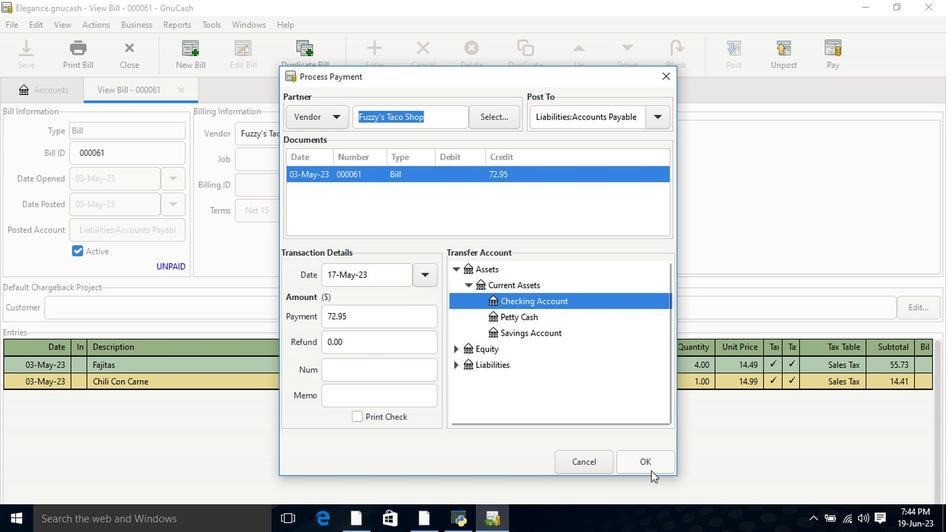 
Action: Mouse pressed left at (649, 470)
Screenshot: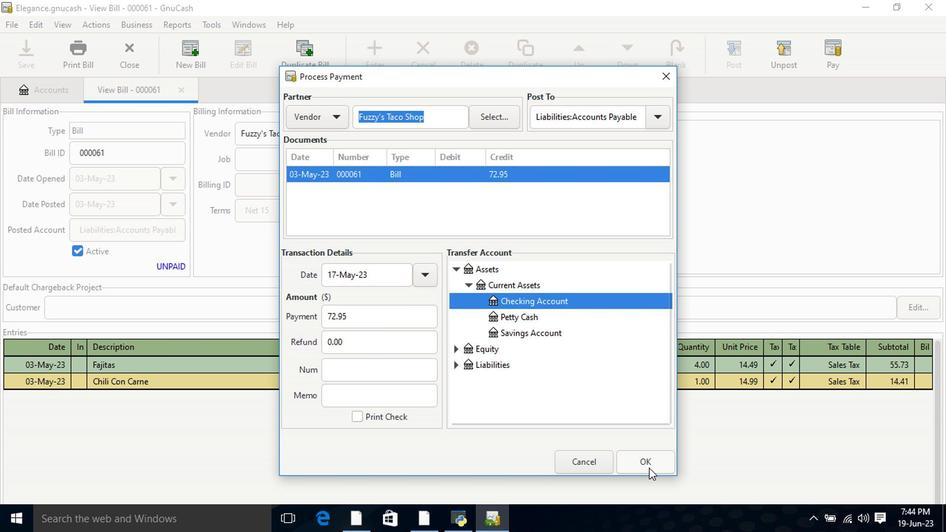 
Action: Mouse moved to (76, 55)
Screenshot: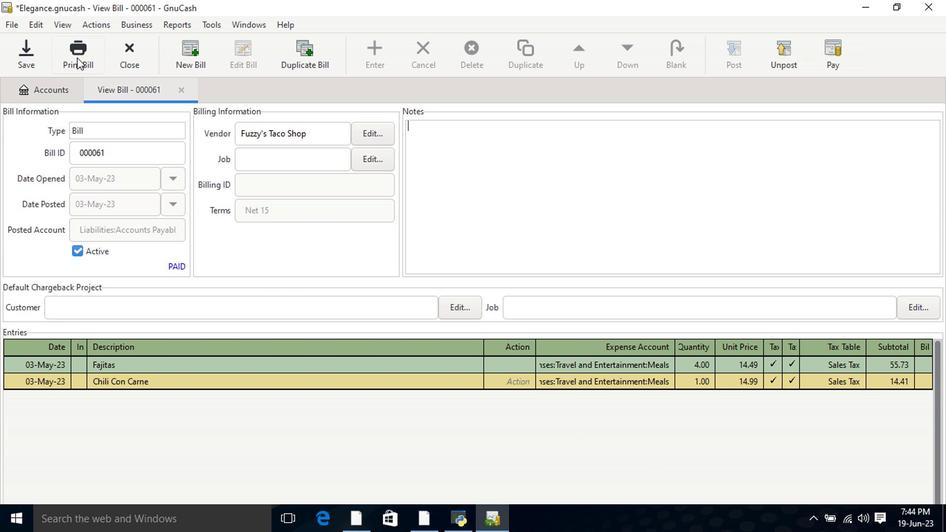 
Action: Mouse pressed left at (76, 55)
Screenshot: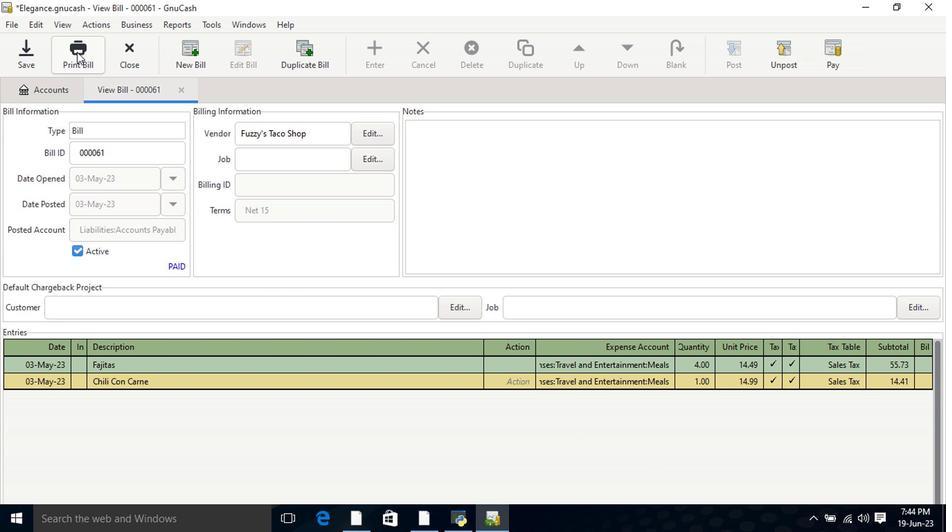 
Action: Mouse moved to (527, 384)
Screenshot: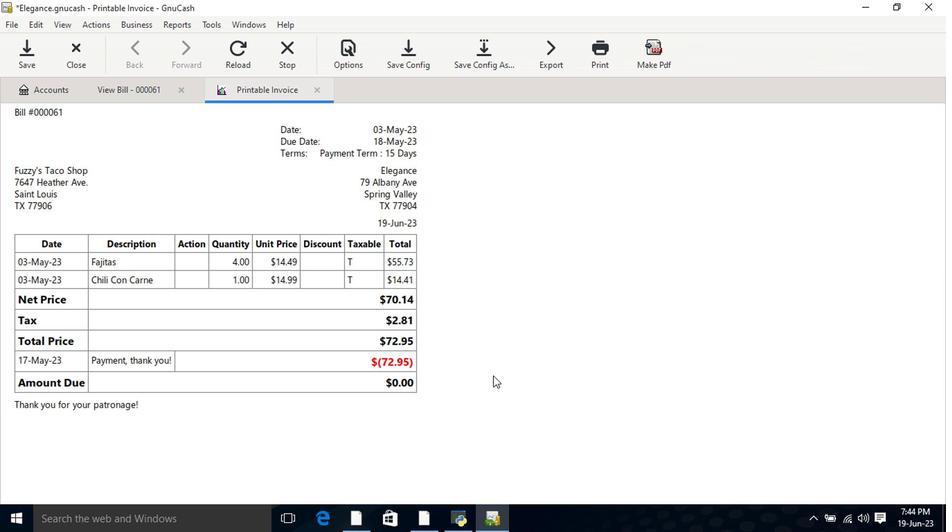 
